Task: Disable the new repository overview in the feature preview.
Action: Mouse moved to (922, 83)
Screenshot: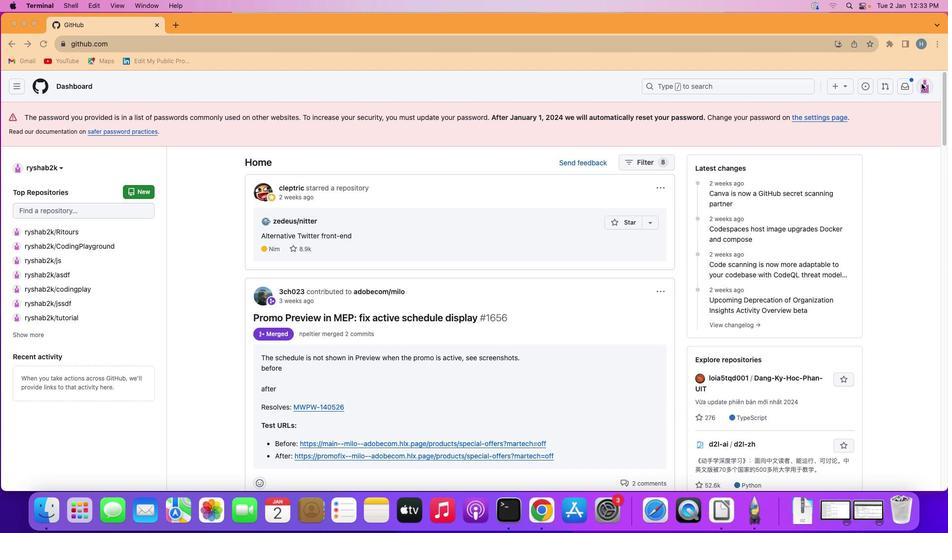
Action: Mouse pressed left at (922, 83)
Screenshot: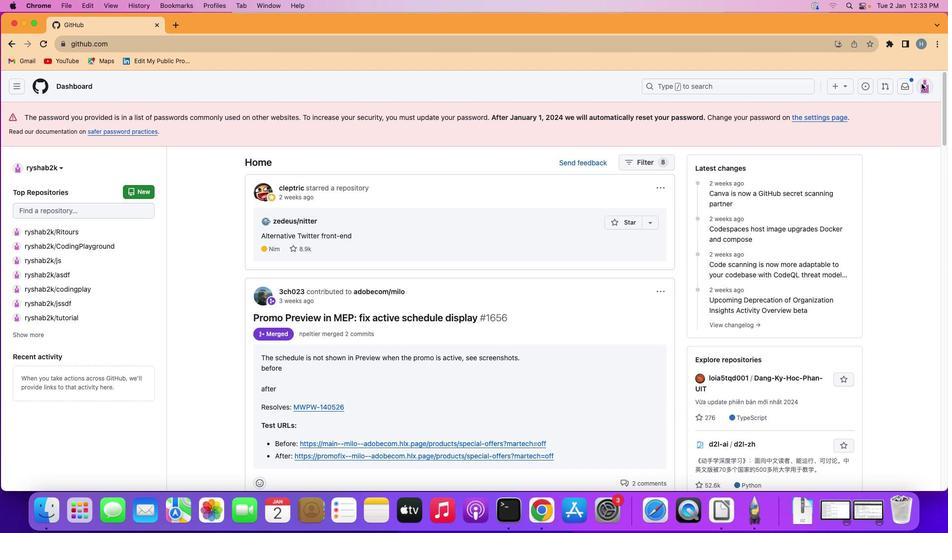 
Action: Mouse moved to (923, 83)
Screenshot: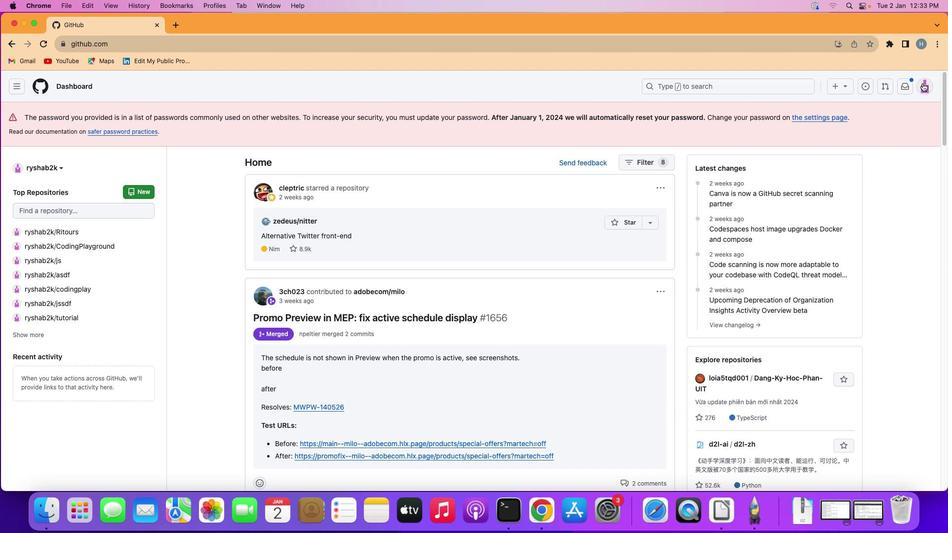 
Action: Mouse pressed left at (923, 83)
Screenshot: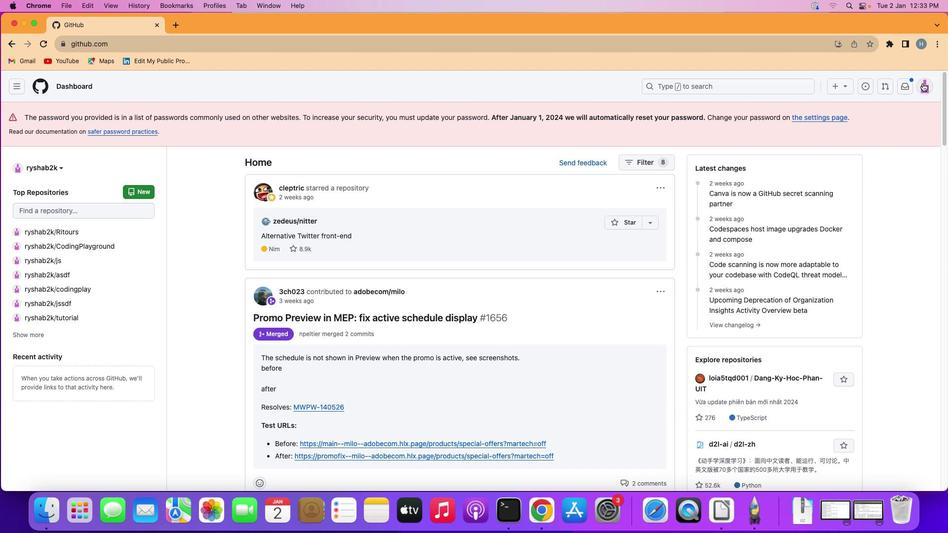 
Action: Mouse moved to (835, 340)
Screenshot: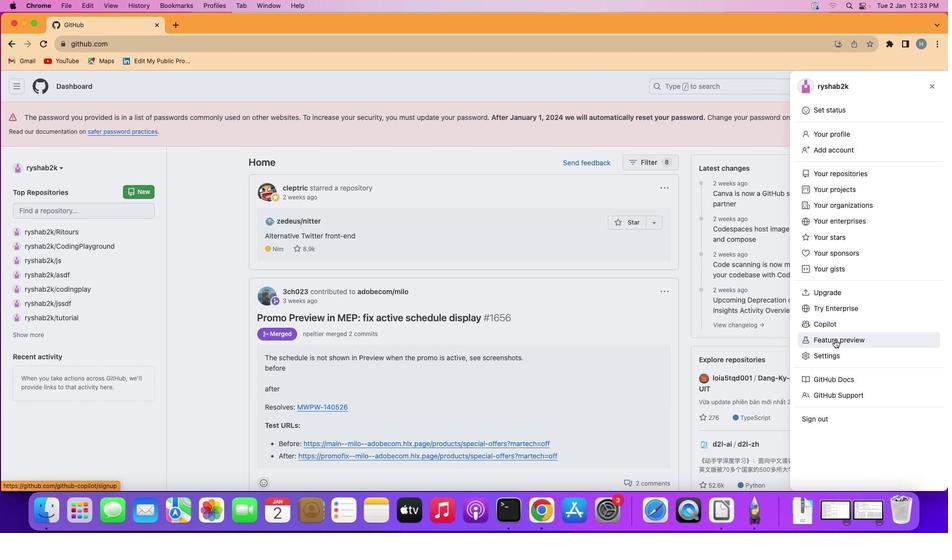 
Action: Mouse pressed left at (835, 340)
Screenshot: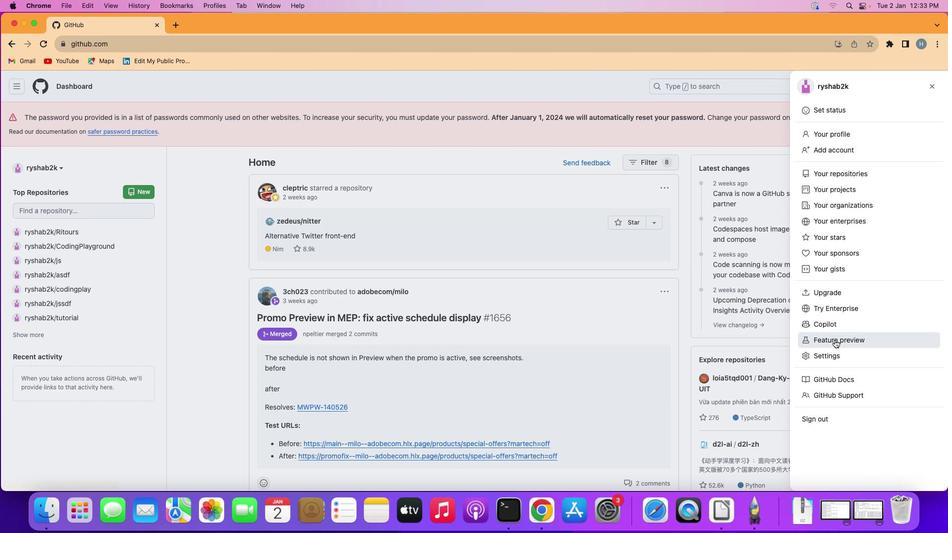 
Action: Mouse moved to (294, 318)
Screenshot: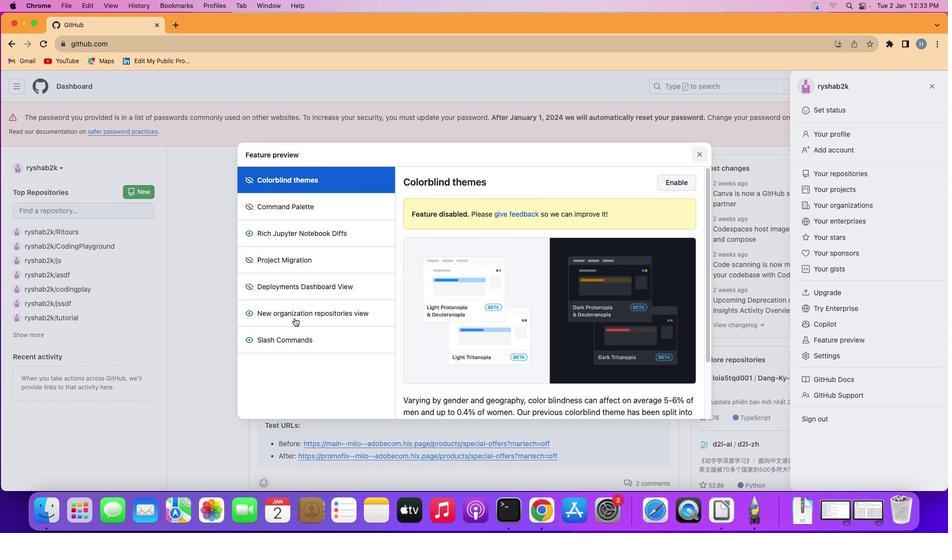 
Action: Mouse pressed left at (294, 318)
Screenshot: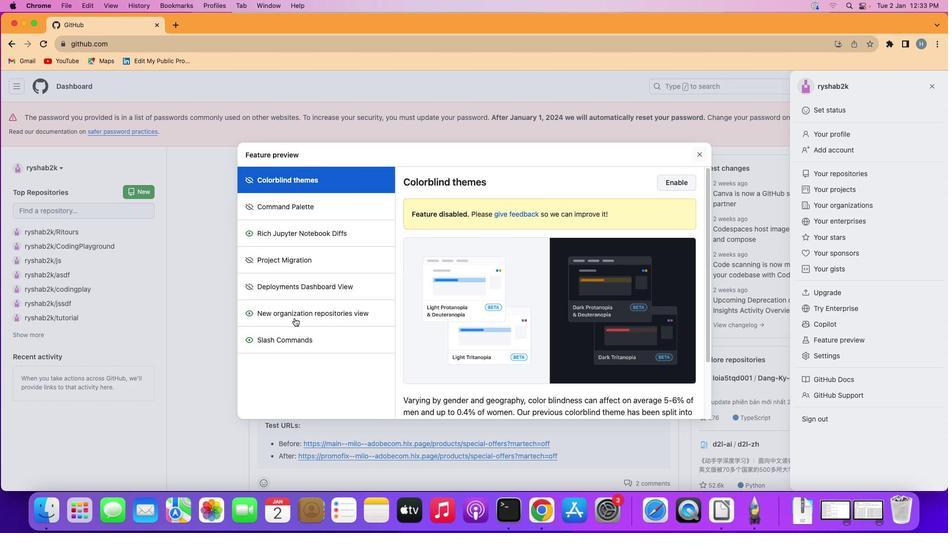 
Action: Mouse moved to (689, 183)
Screenshot: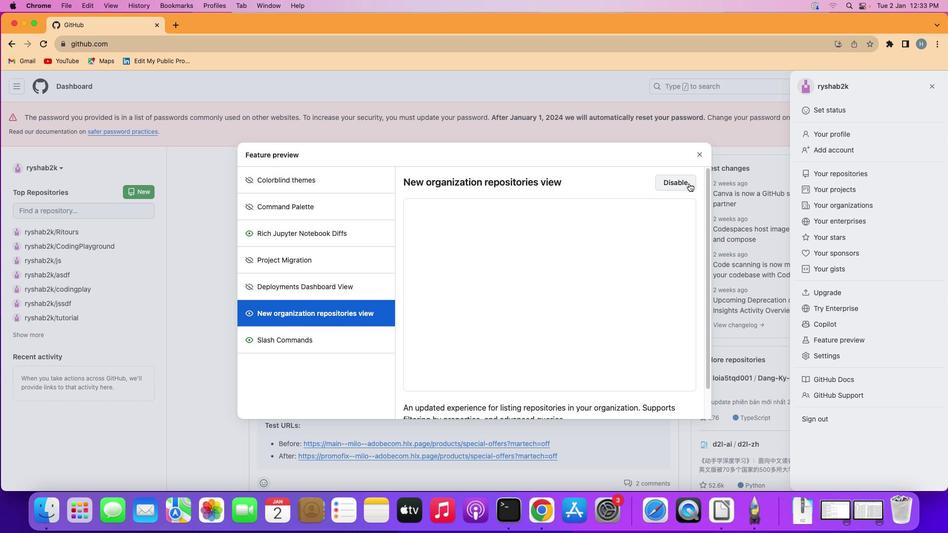 
Action: Mouse pressed left at (689, 183)
Screenshot: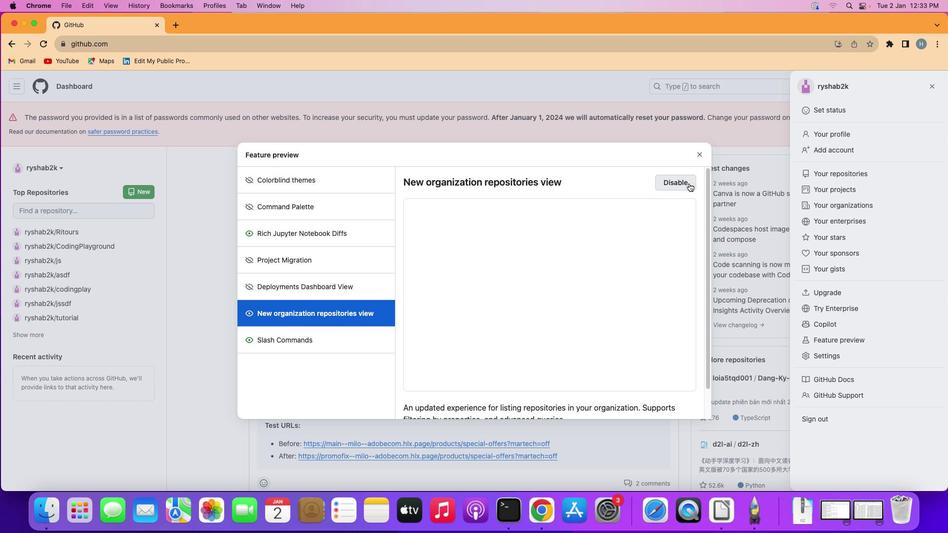 
Action: Mouse moved to (689, 183)
Screenshot: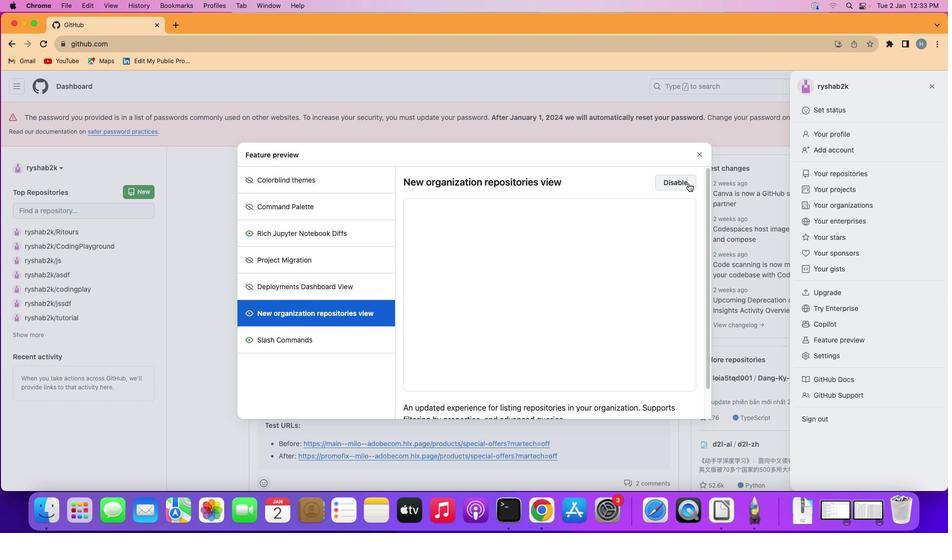 
